 Task: Create a section Speed Zone and in the section, add a milestone IT performance benchmarking in the project ControlTech
Action: Mouse moved to (1048, 183)
Screenshot: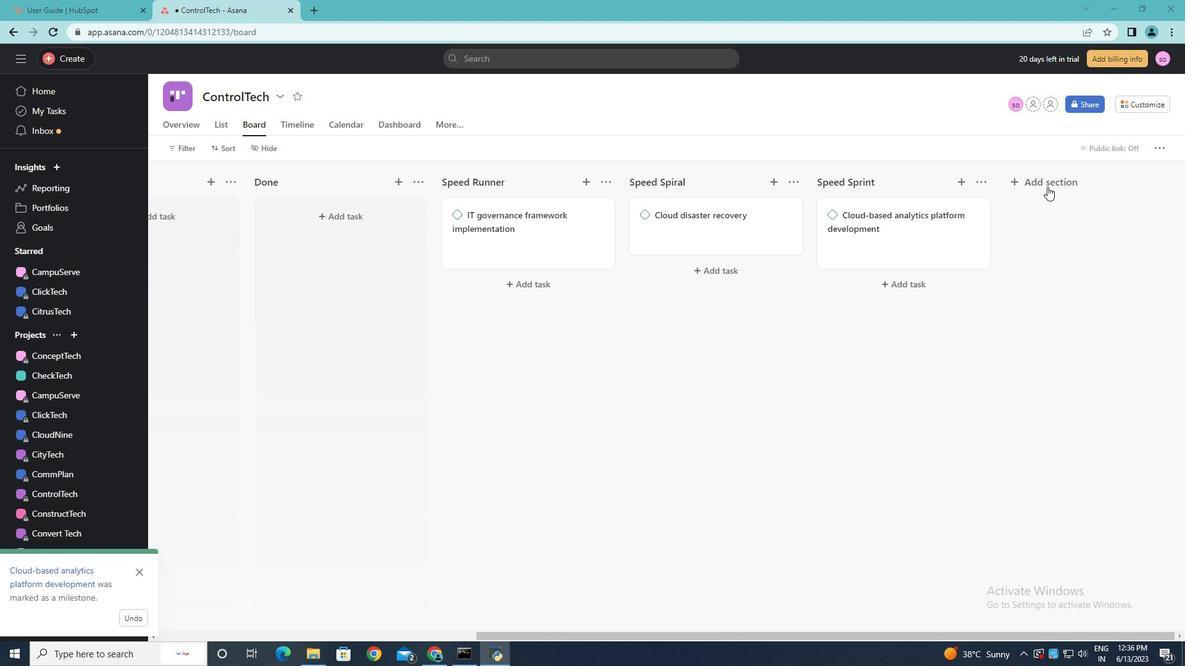 
Action: Mouse pressed left at (1048, 183)
Screenshot: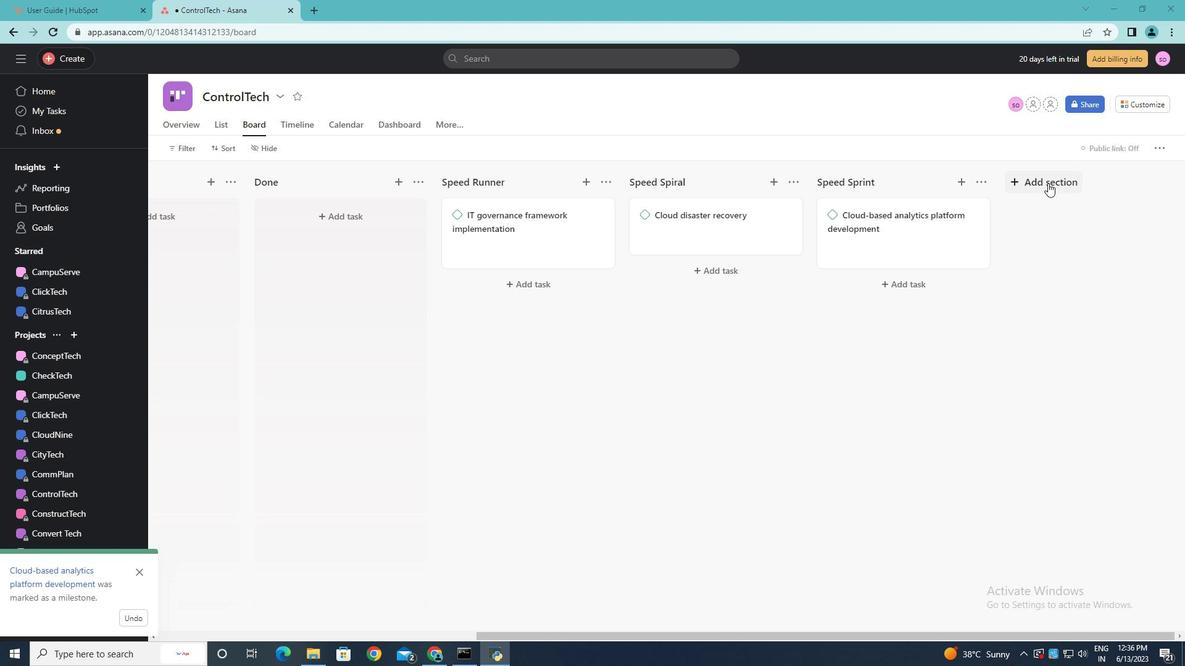 
Action: Mouse moved to (1048, 183)
Screenshot: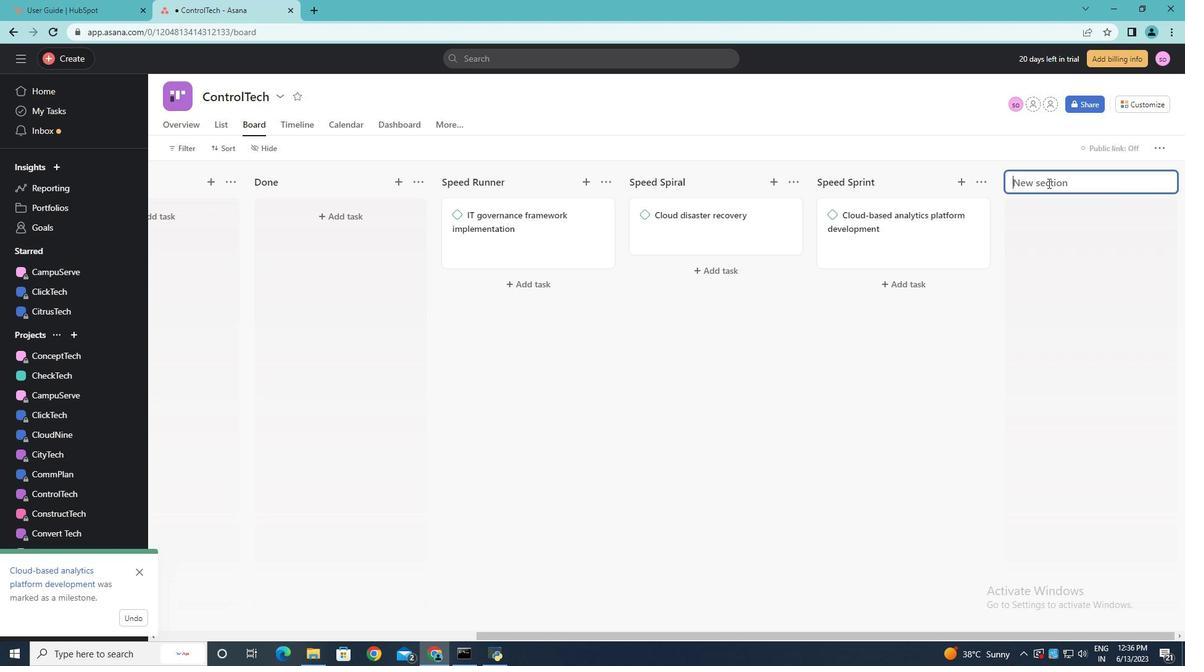 
Action: Key pressed <Key.shift>Spp<Key.backspace>eed<Key.space><Key.shift>Zone<Key.enter>
Screenshot: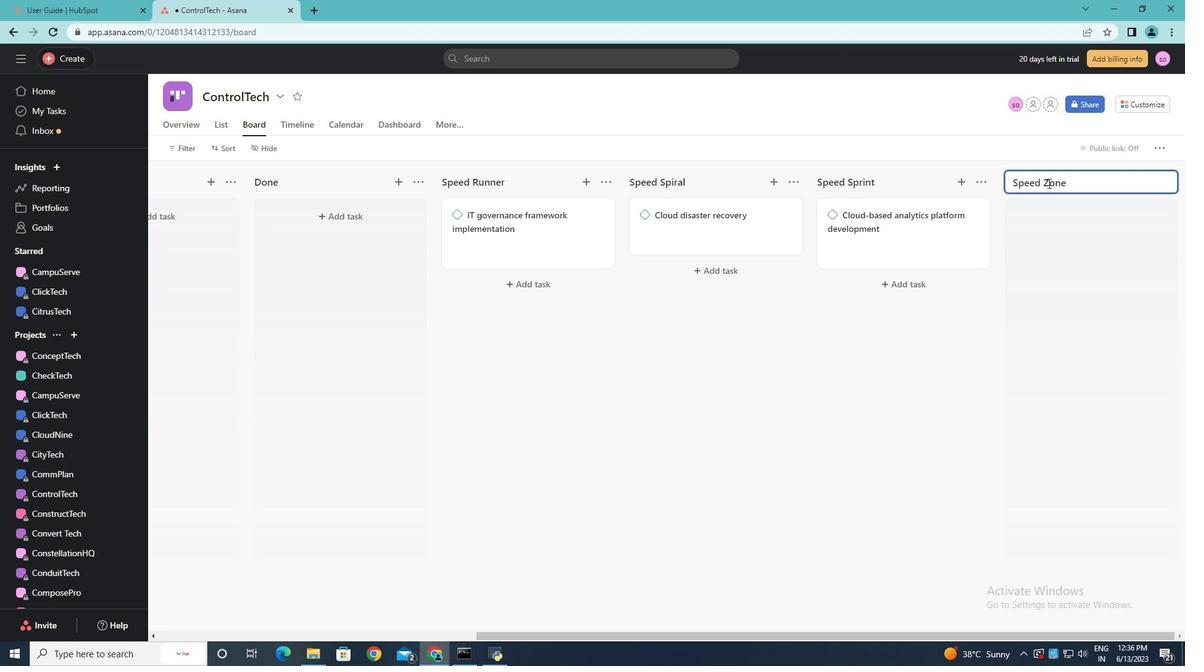 
Action: Mouse moved to (897, 212)
Screenshot: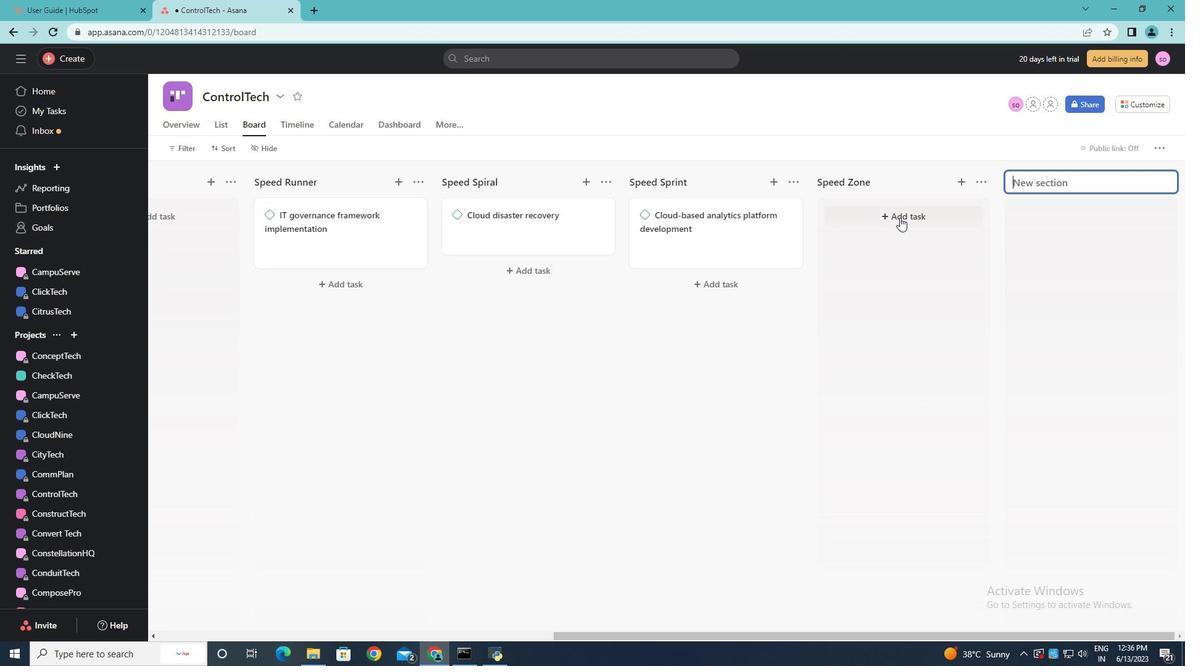 
Action: Mouse pressed left at (897, 212)
Screenshot: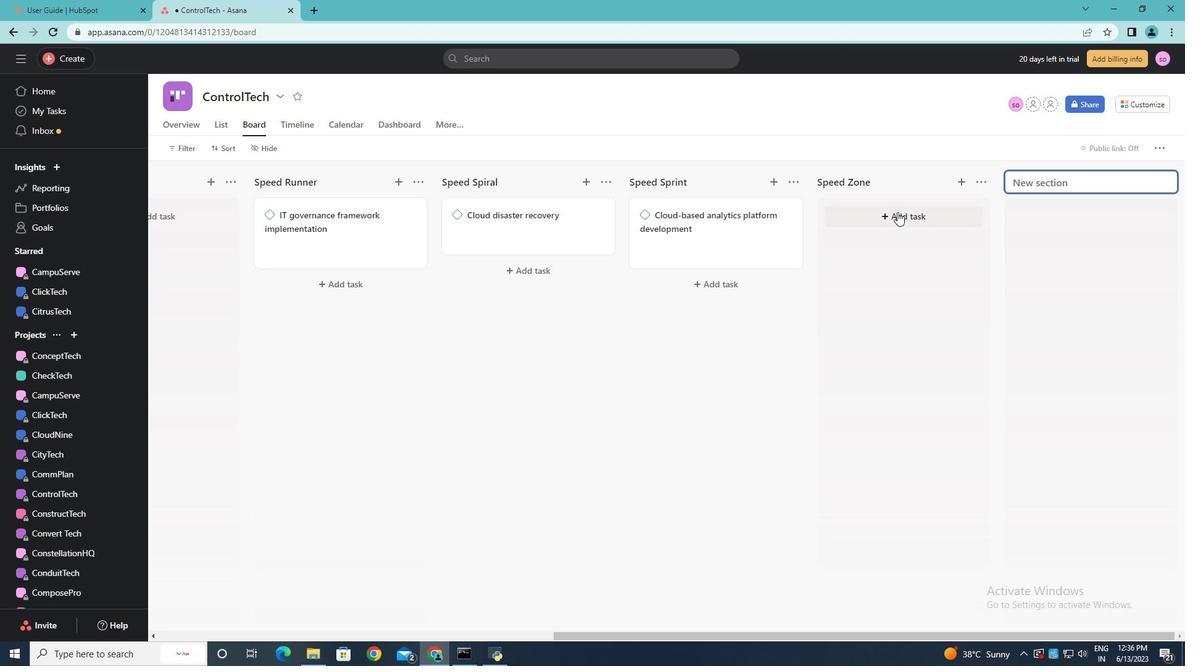 
Action: Mouse moved to (897, 212)
Screenshot: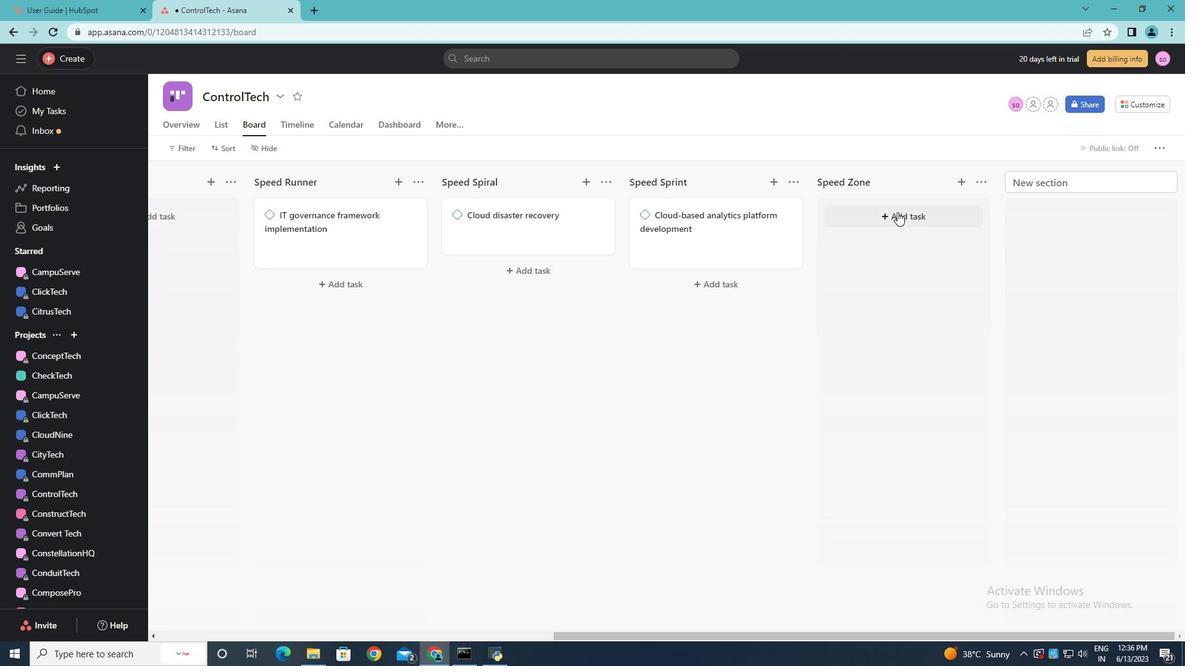 
Action: Key pressed <Key.shift><Key.shift>IT<Key.space>performance<Key.space>benchmarking<Key.enter>
Screenshot: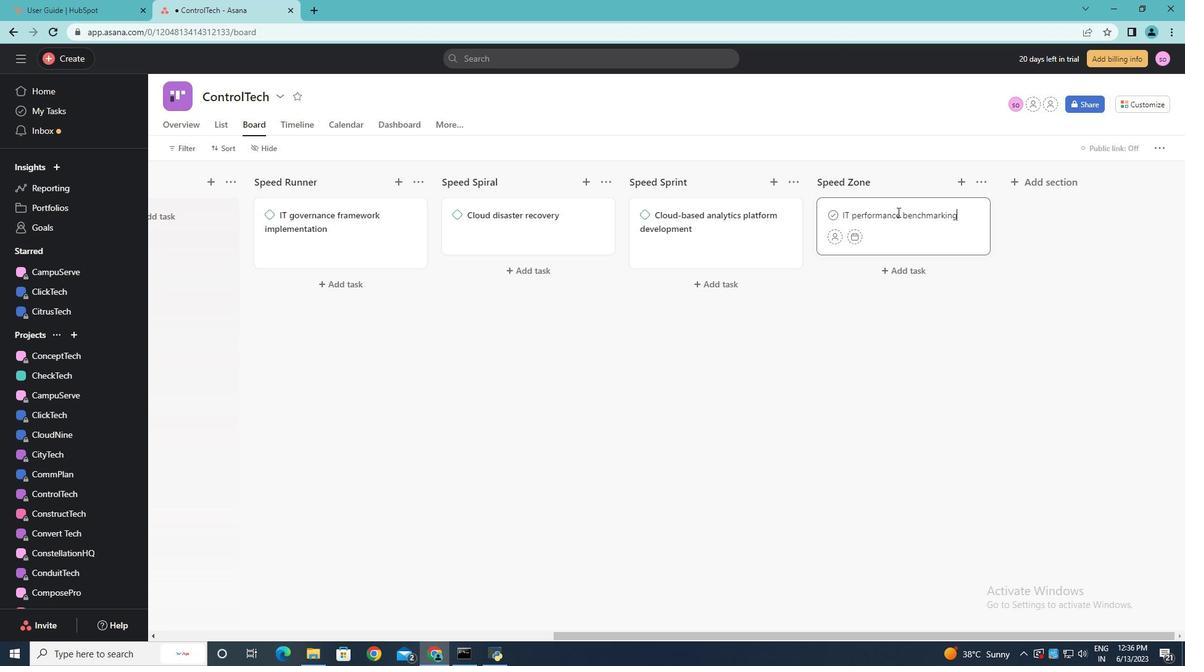 
Action: Mouse moved to (972, 216)
Screenshot: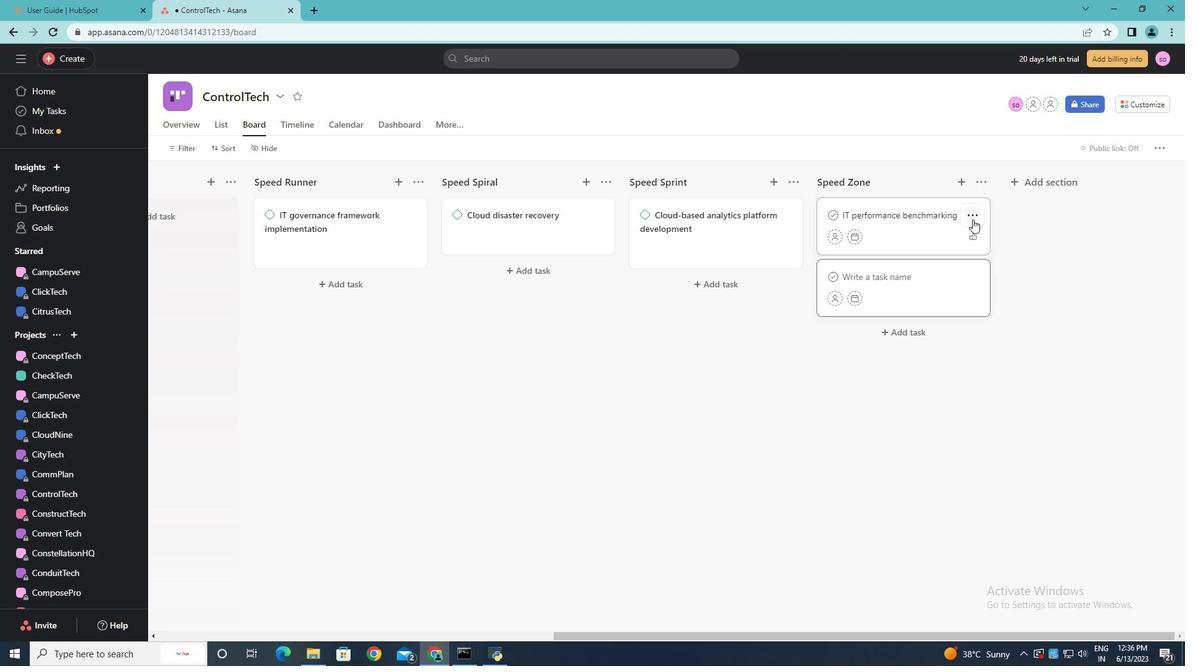 
Action: Mouse pressed left at (972, 216)
Screenshot: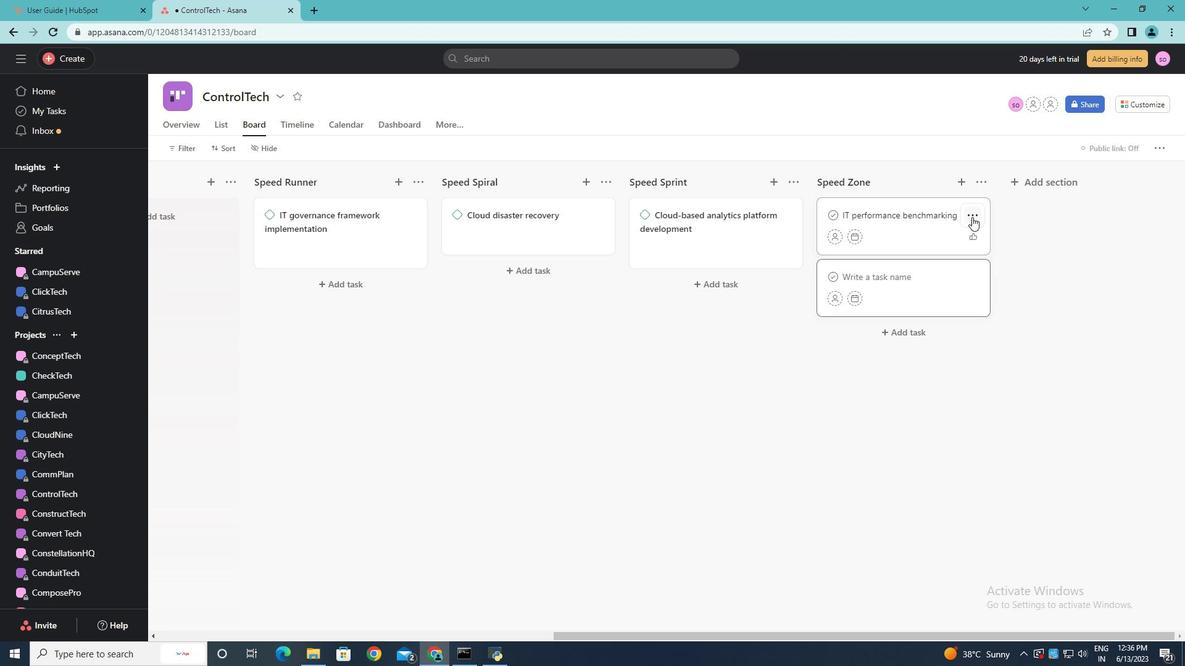 
Action: Mouse moved to (1000, 432)
Screenshot: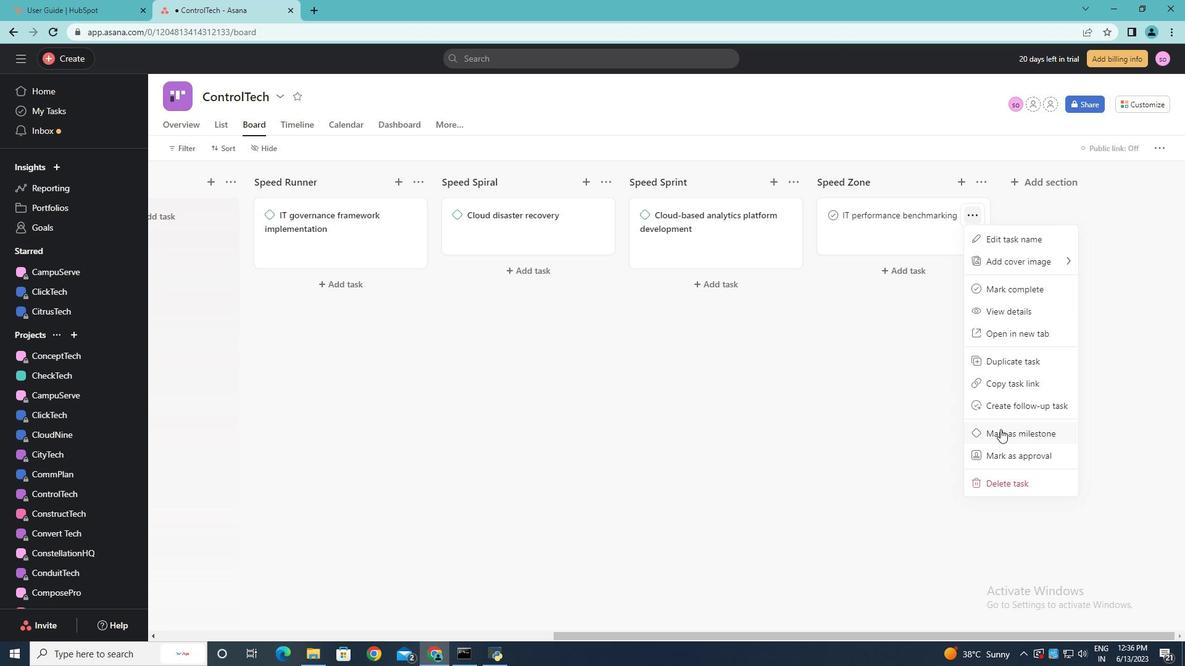 
Action: Mouse pressed left at (1000, 432)
Screenshot: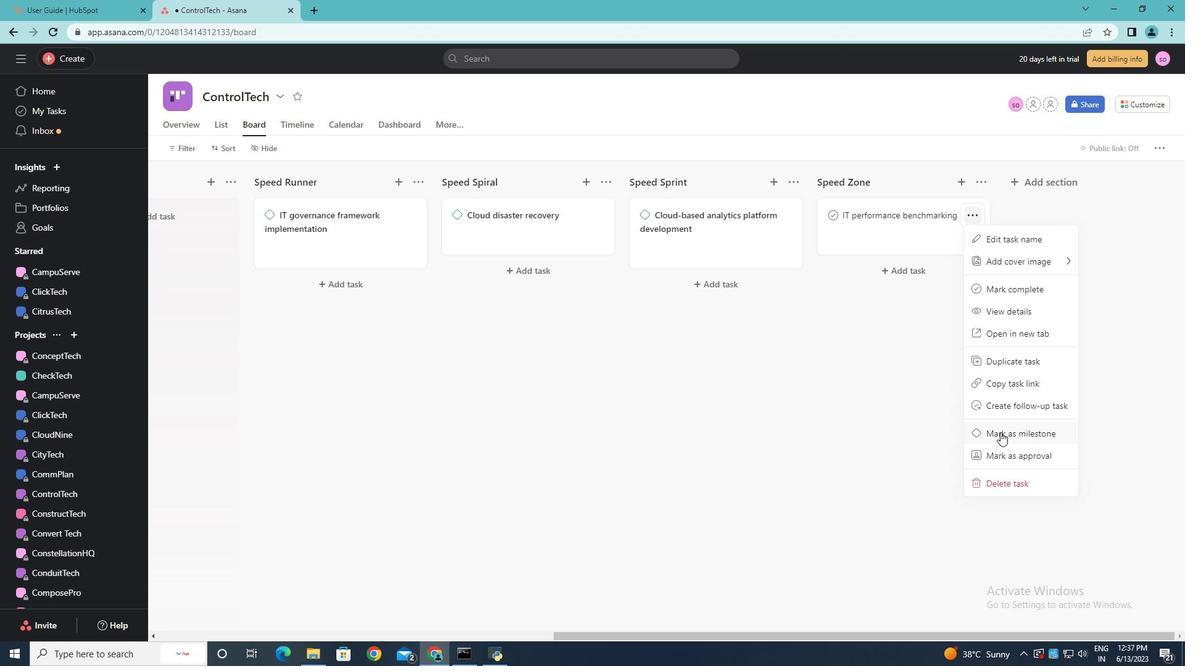
Action: Mouse moved to (929, 369)
Screenshot: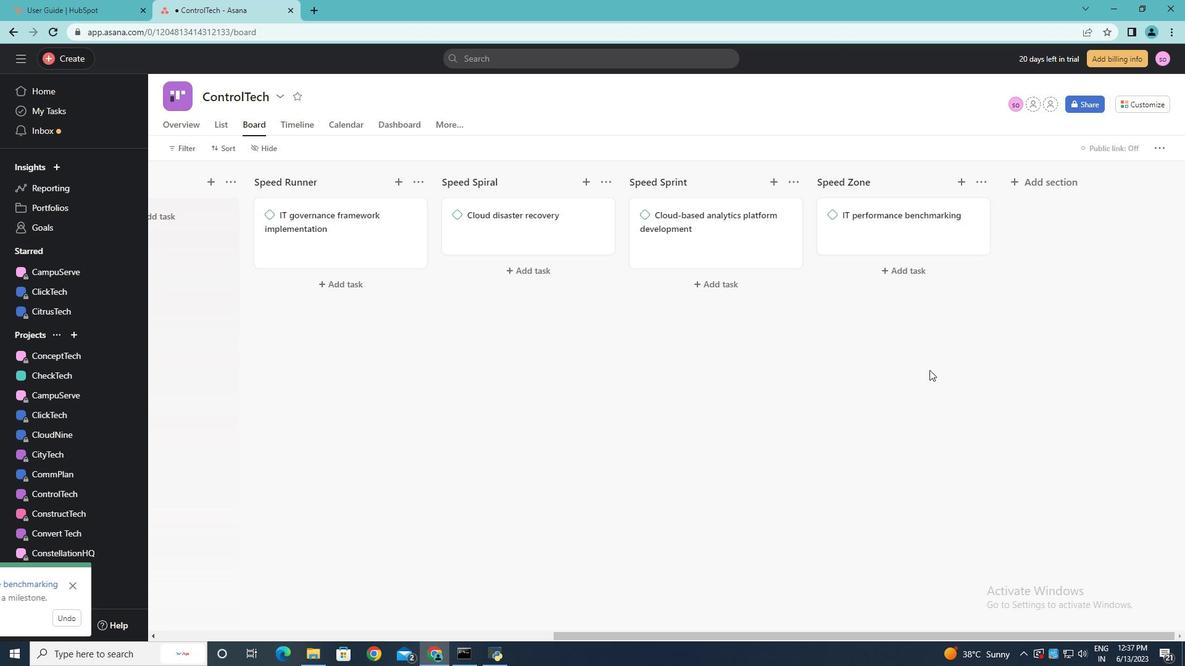 
